 Task: For each card linked "for an incomplete item" in checklist "progress"
Action: Mouse moved to (1127, 86)
Screenshot: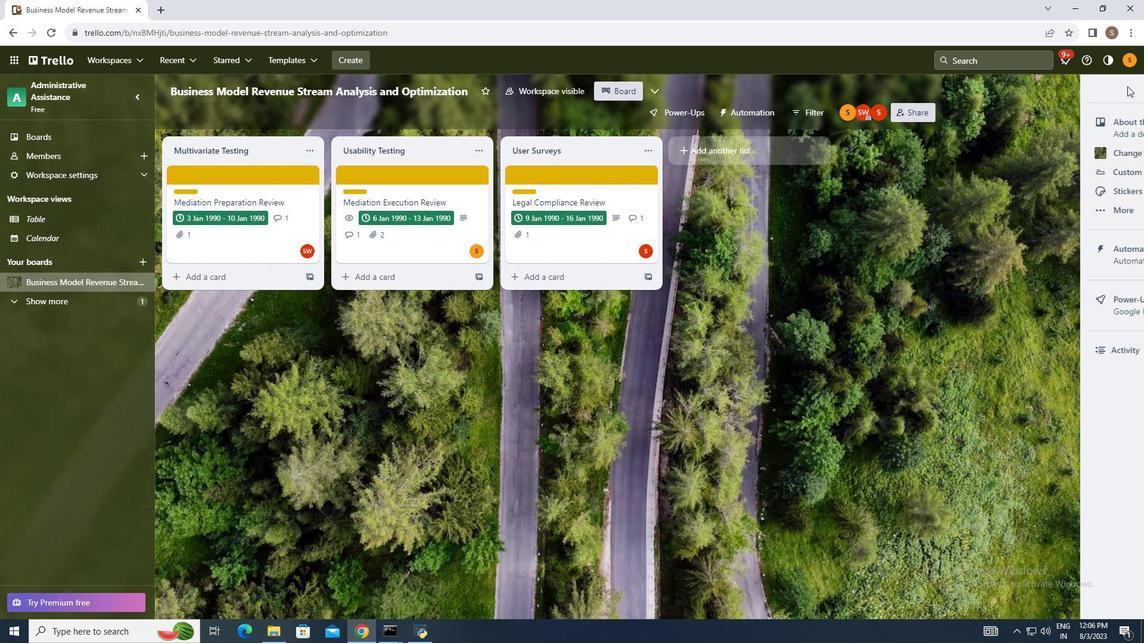 
Action: Mouse pressed left at (1127, 86)
Screenshot: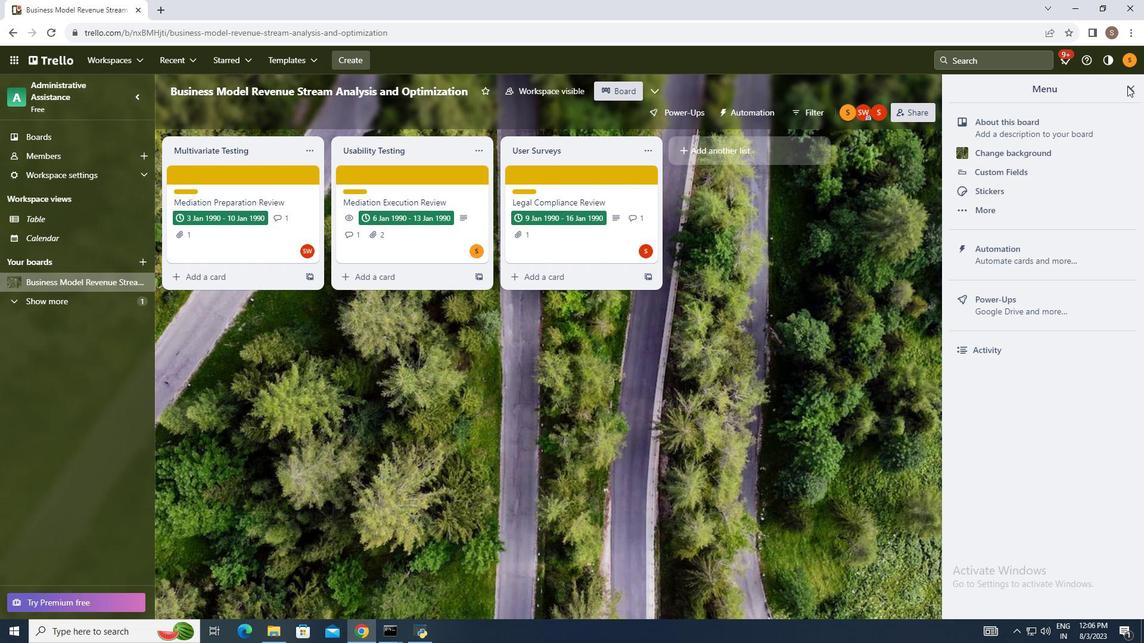 
Action: Mouse moved to (1025, 252)
Screenshot: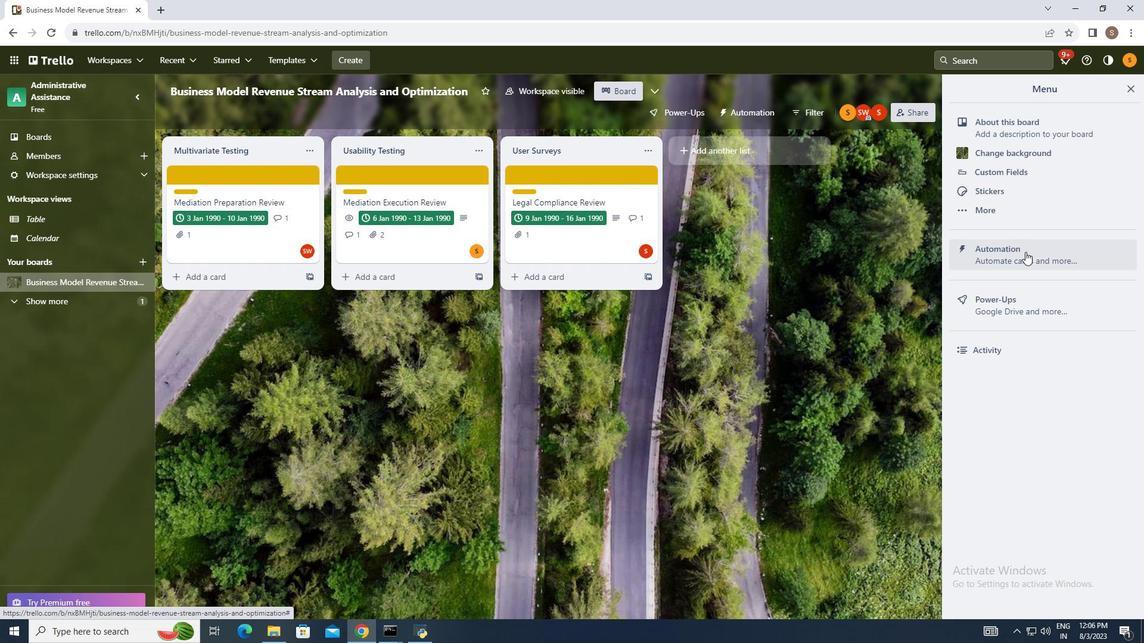 
Action: Mouse pressed left at (1025, 252)
Screenshot: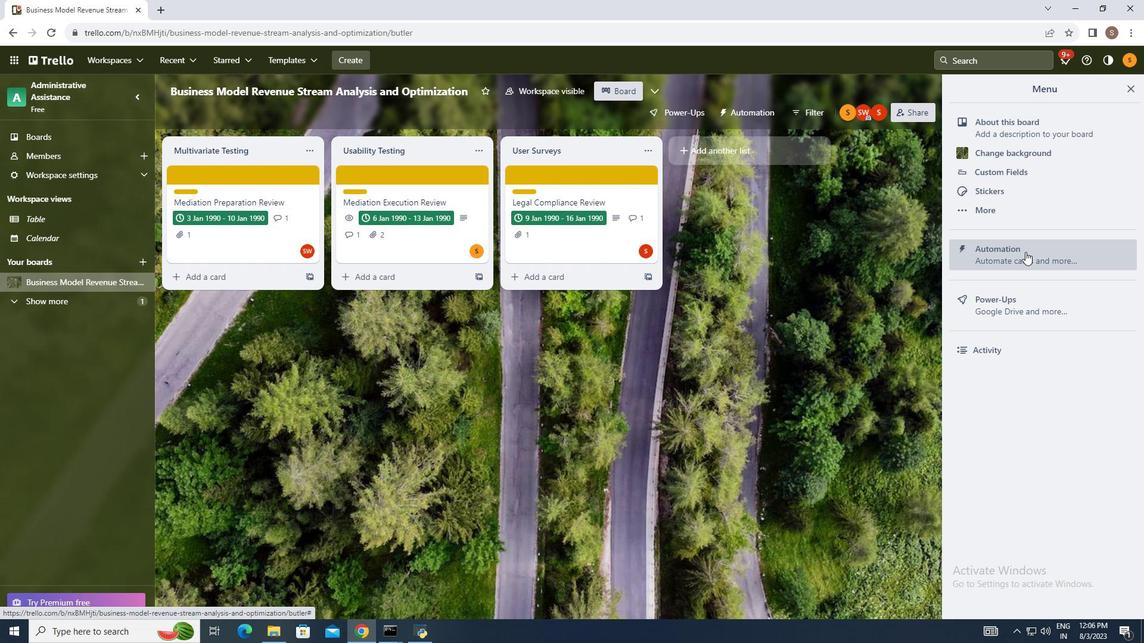 
Action: Mouse moved to (217, 308)
Screenshot: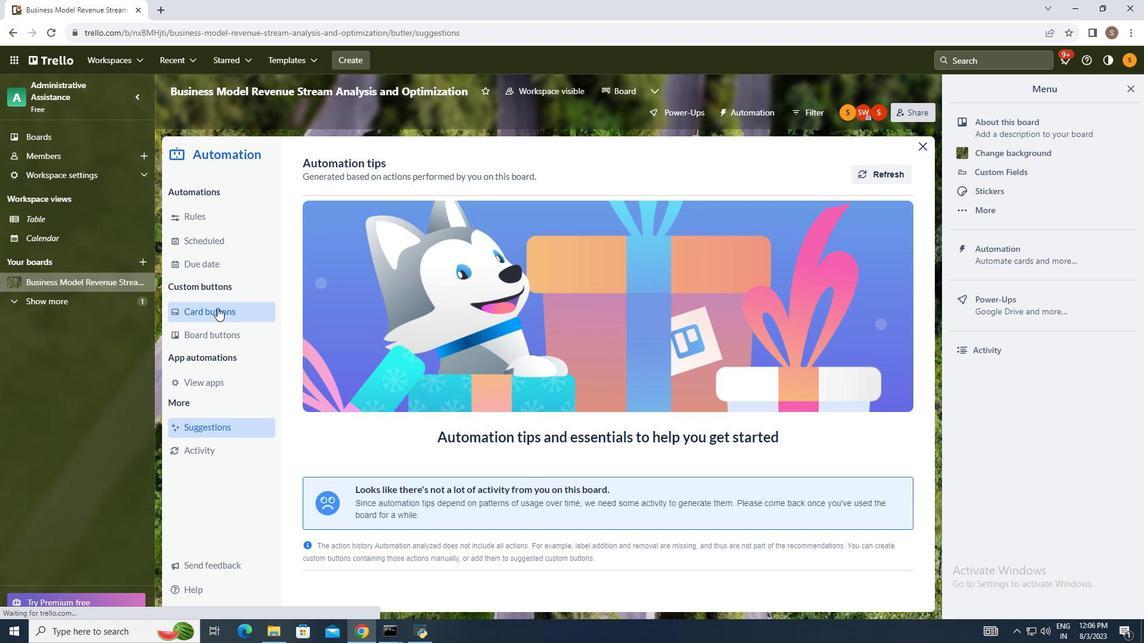 
Action: Mouse pressed left at (217, 308)
Screenshot: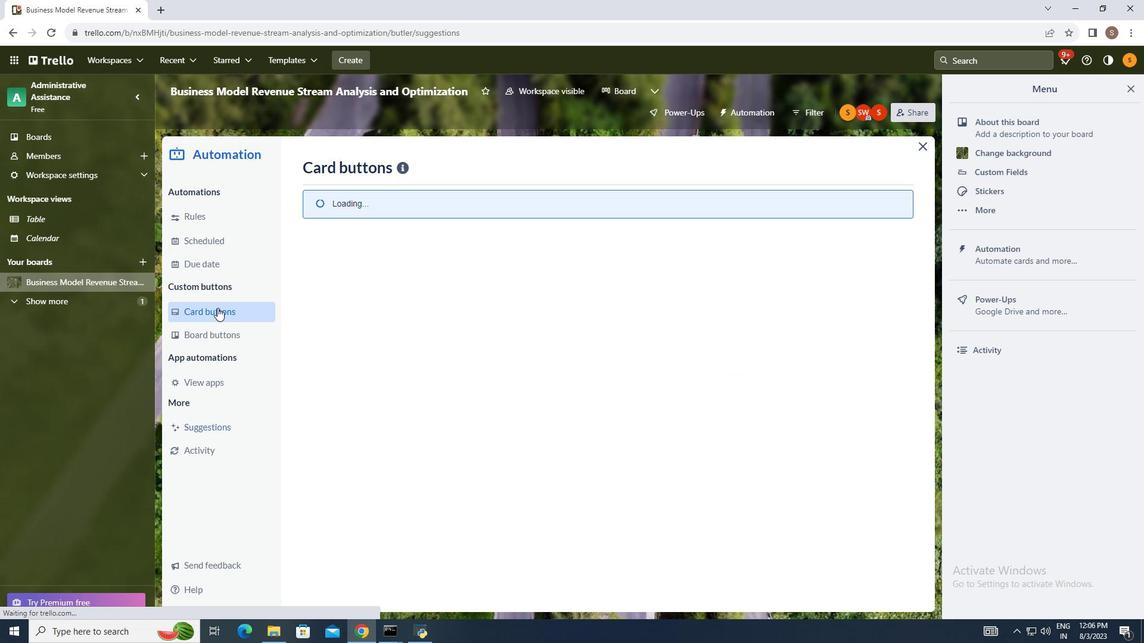 
Action: Mouse moved to (865, 165)
Screenshot: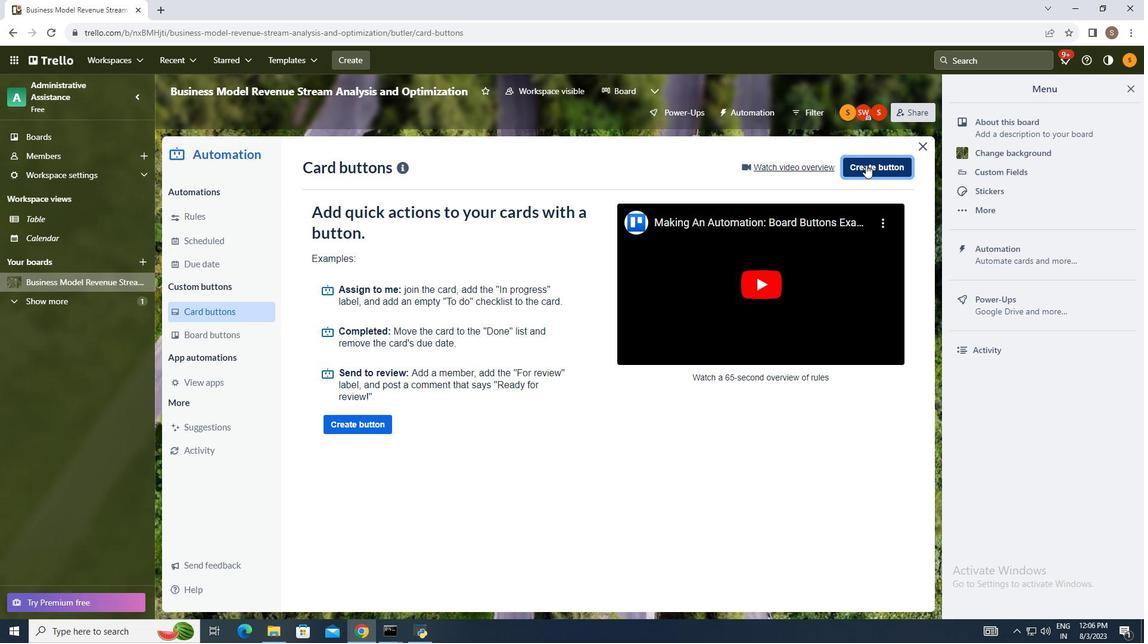 
Action: Mouse pressed left at (865, 165)
Screenshot: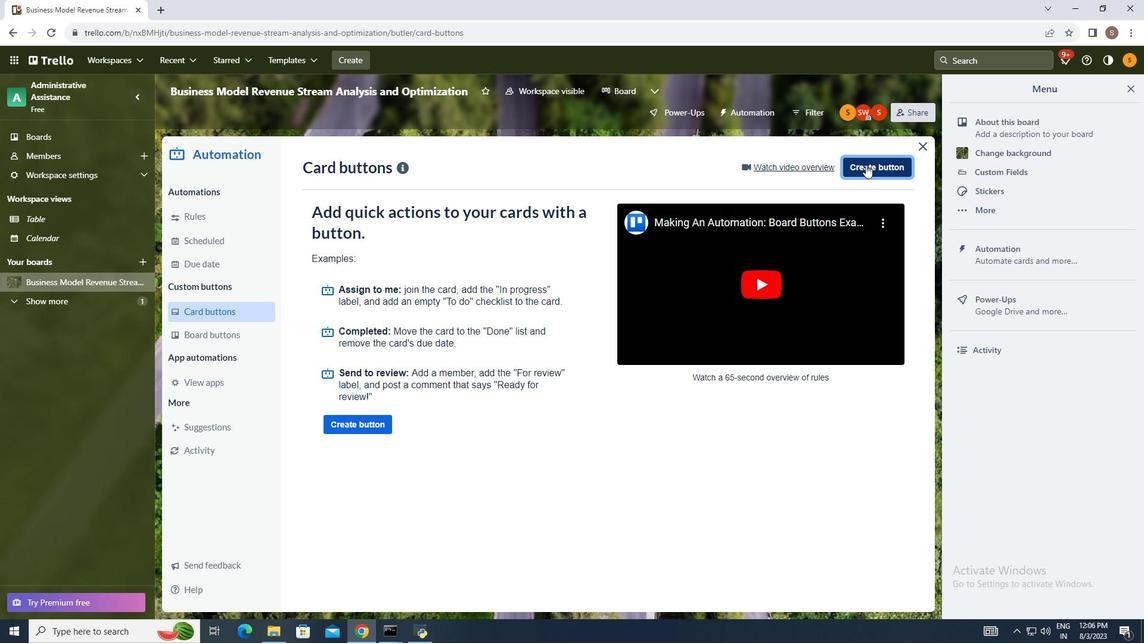 
Action: Mouse moved to (619, 331)
Screenshot: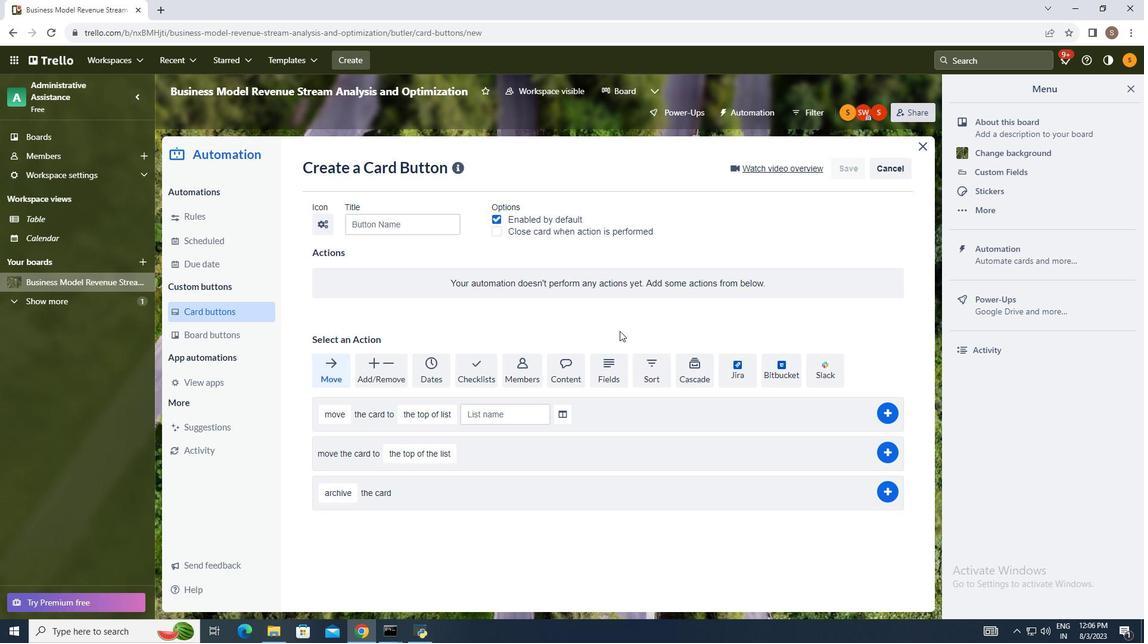 
Action: Mouse pressed left at (619, 331)
Screenshot: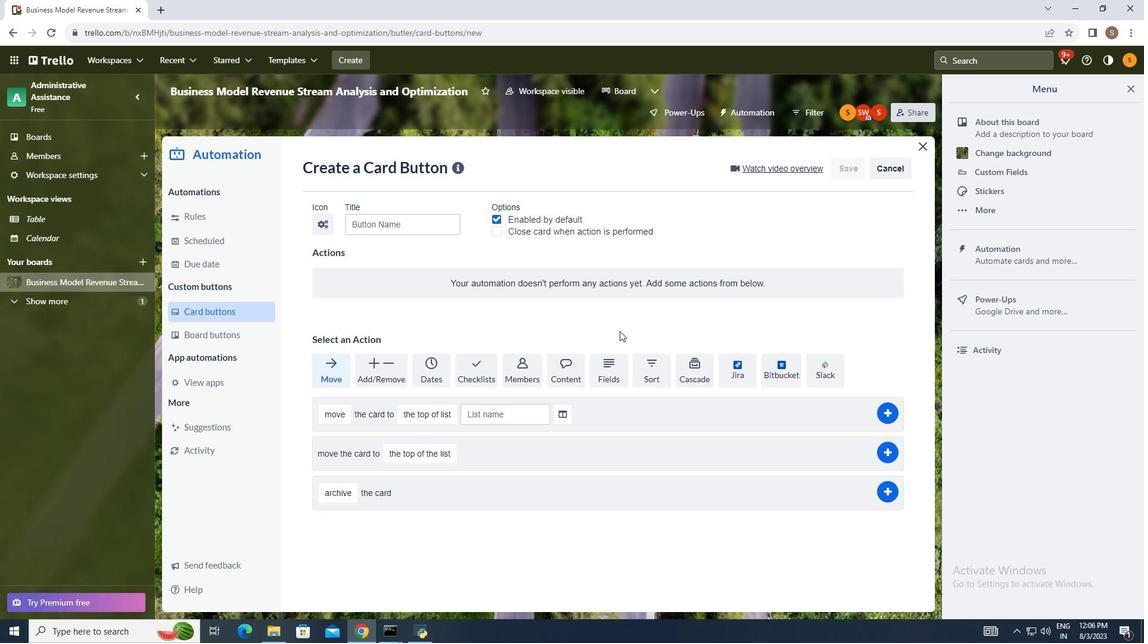 
Action: Mouse moved to (685, 366)
Screenshot: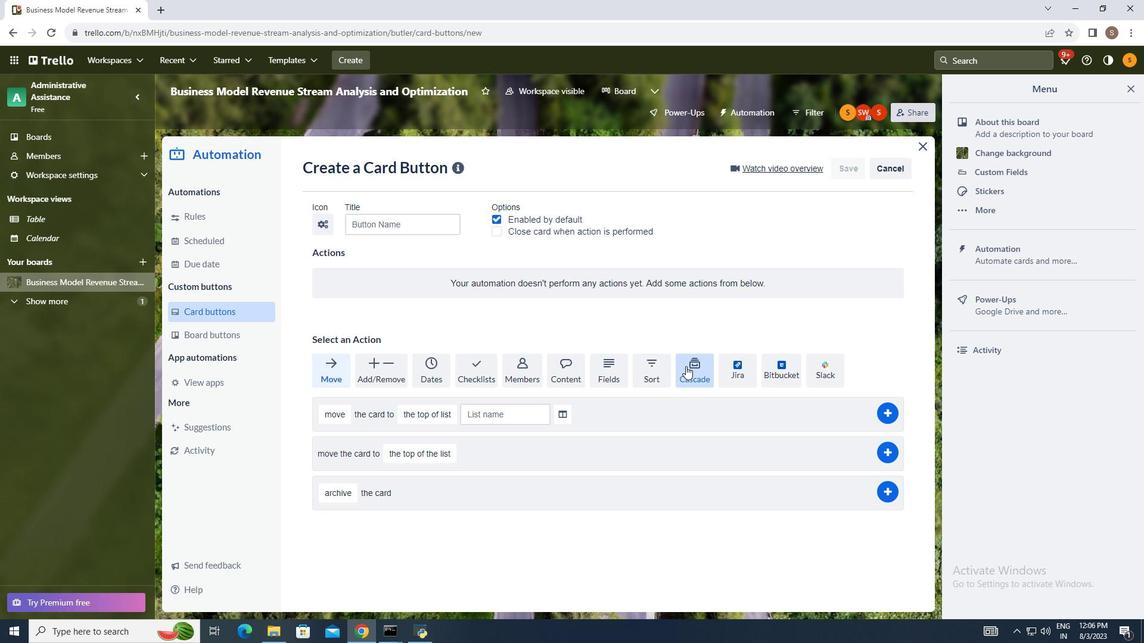 
Action: Mouse pressed left at (685, 366)
Screenshot: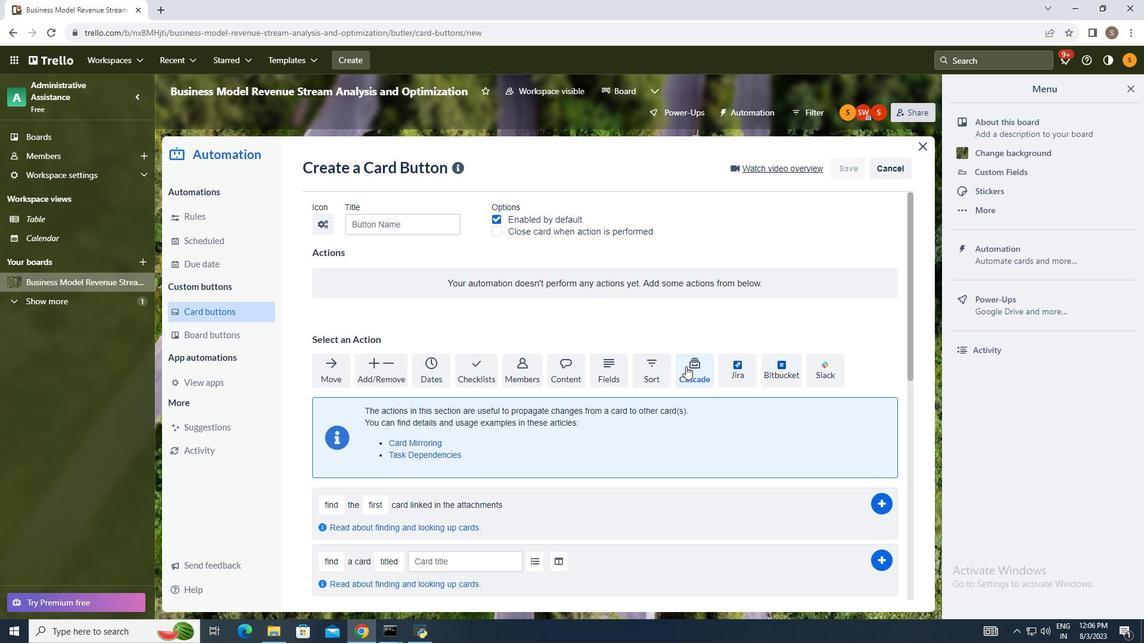 
Action: Mouse moved to (626, 402)
Screenshot: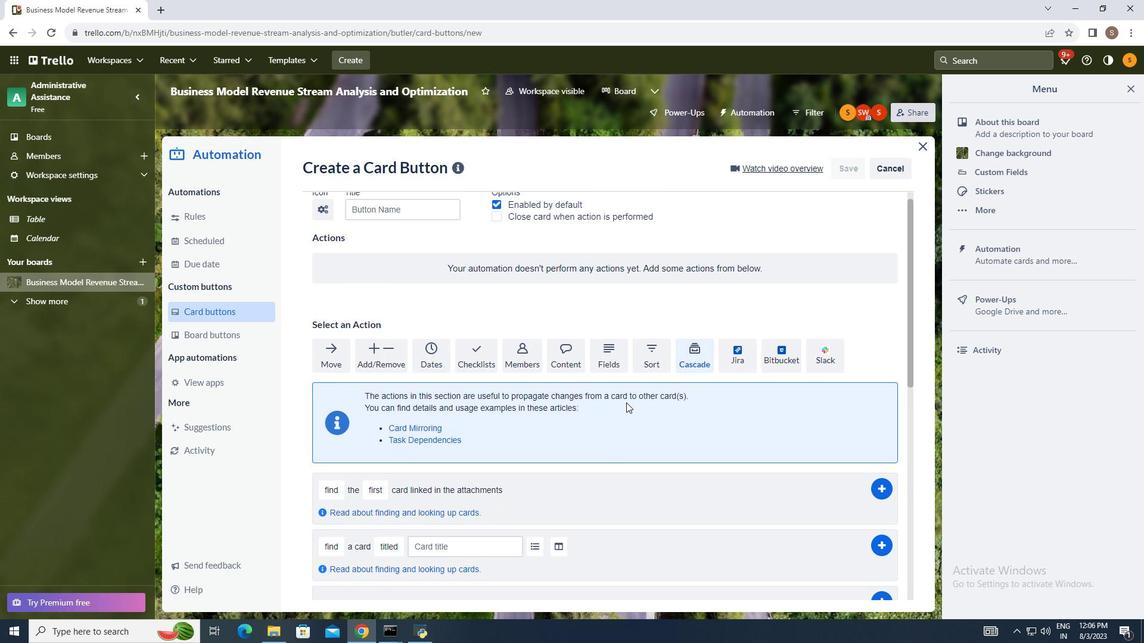 
Action: Mouse scrolled (626, 402) with delta (0, 0)
Screenshot: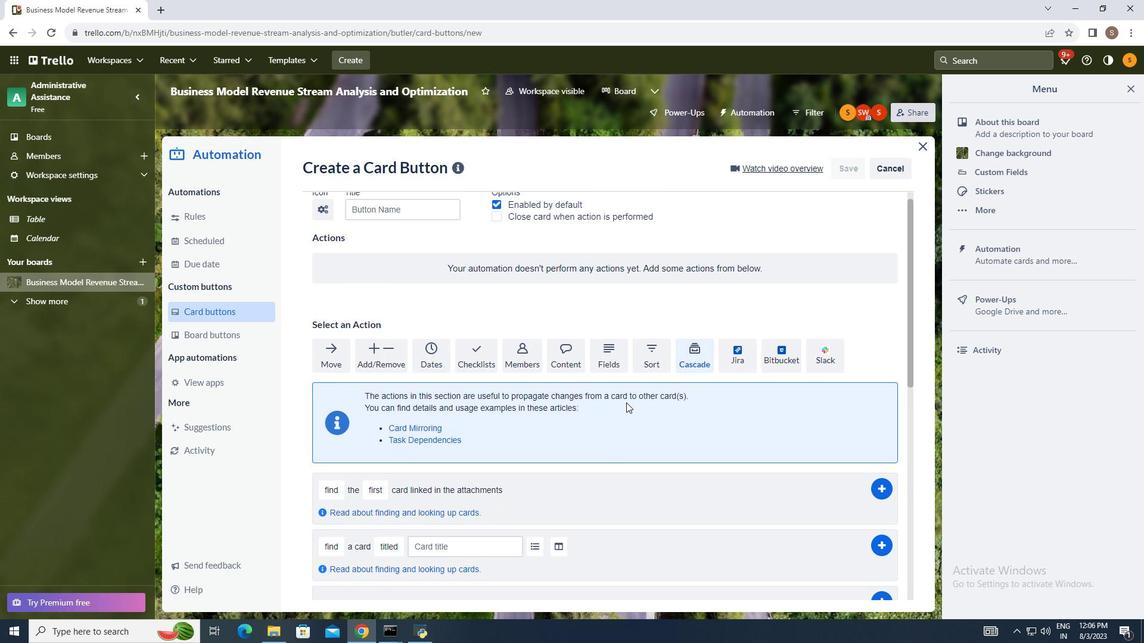 
Action: Mouse moved to (625, 403)
Screenshot: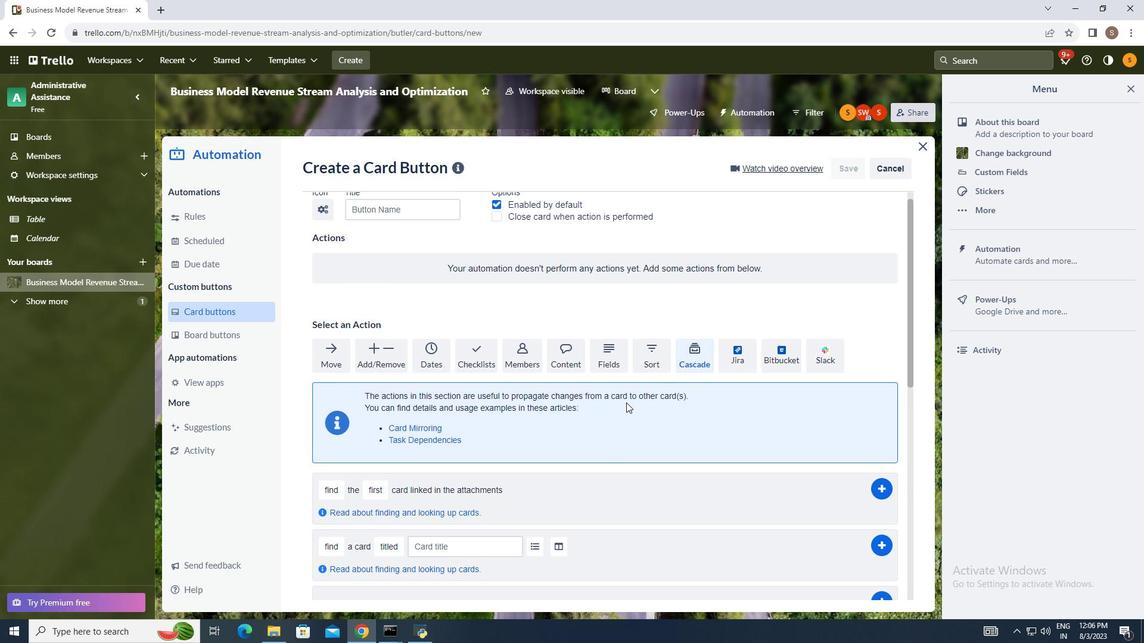 
Action: Mouse scrolled (625, 404) with delta (0, 0)
Screenshot: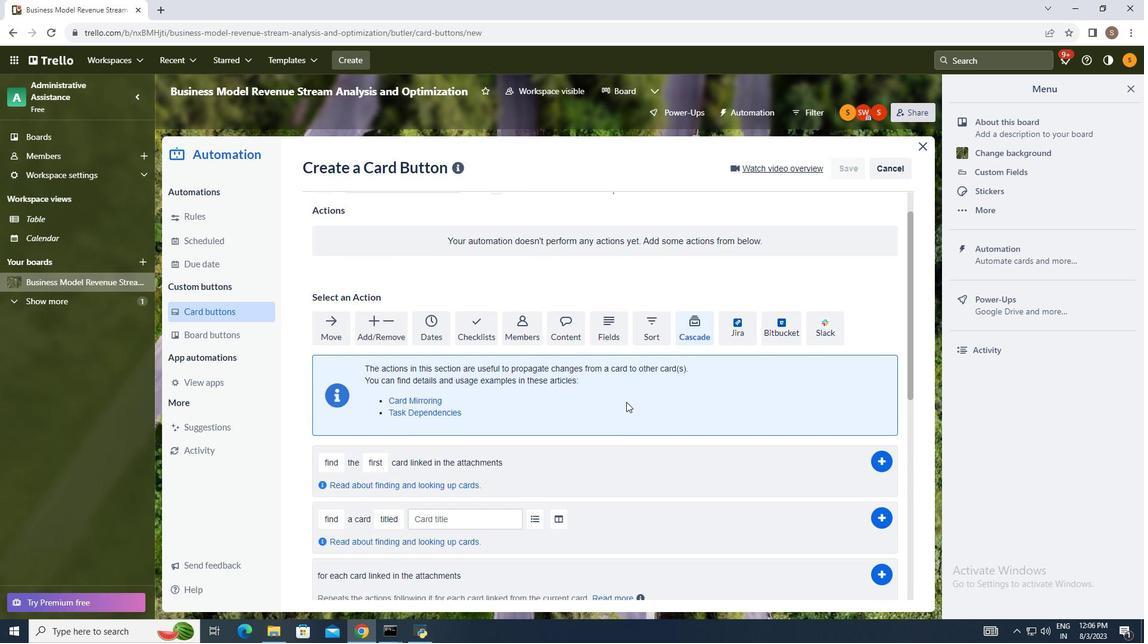 
Action: Mouse scrolled (625, 402) with delta (0, 0)
Screenshot: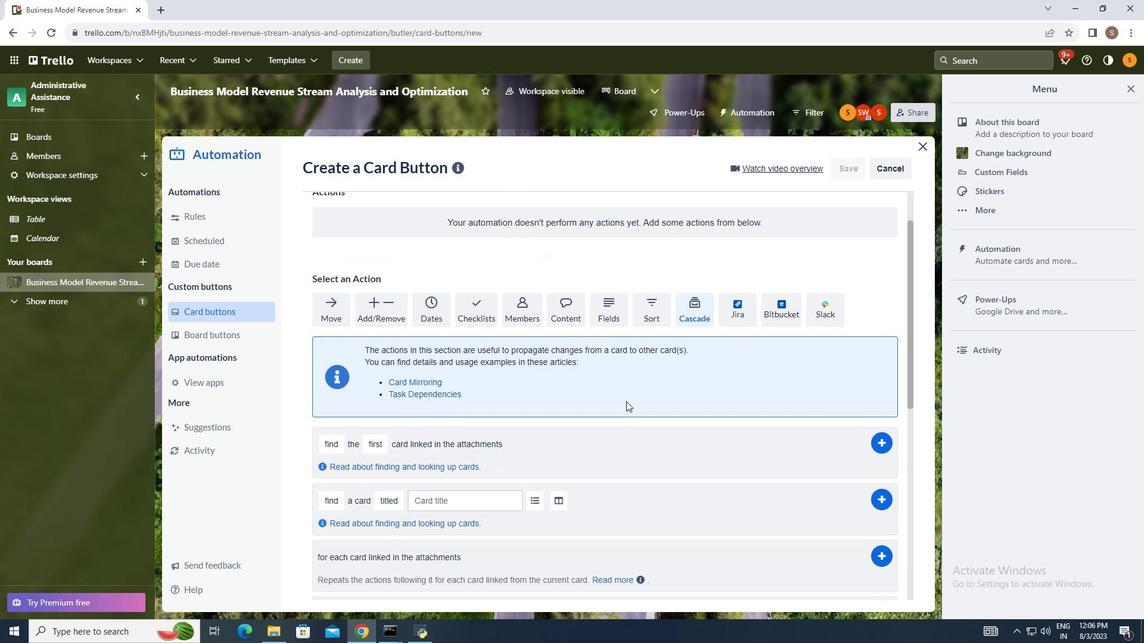 
Action: Mouse moved to (626, 402)
Screenshot: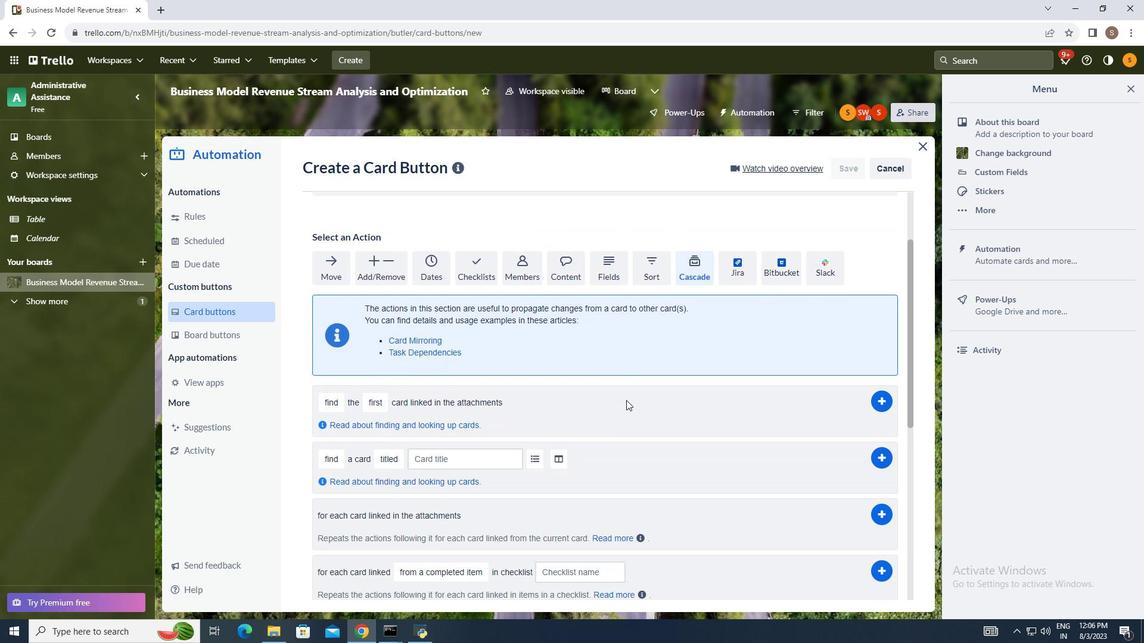
Action: Mouse scrolled (626, 402) with delta (0, 0)
Screenshot: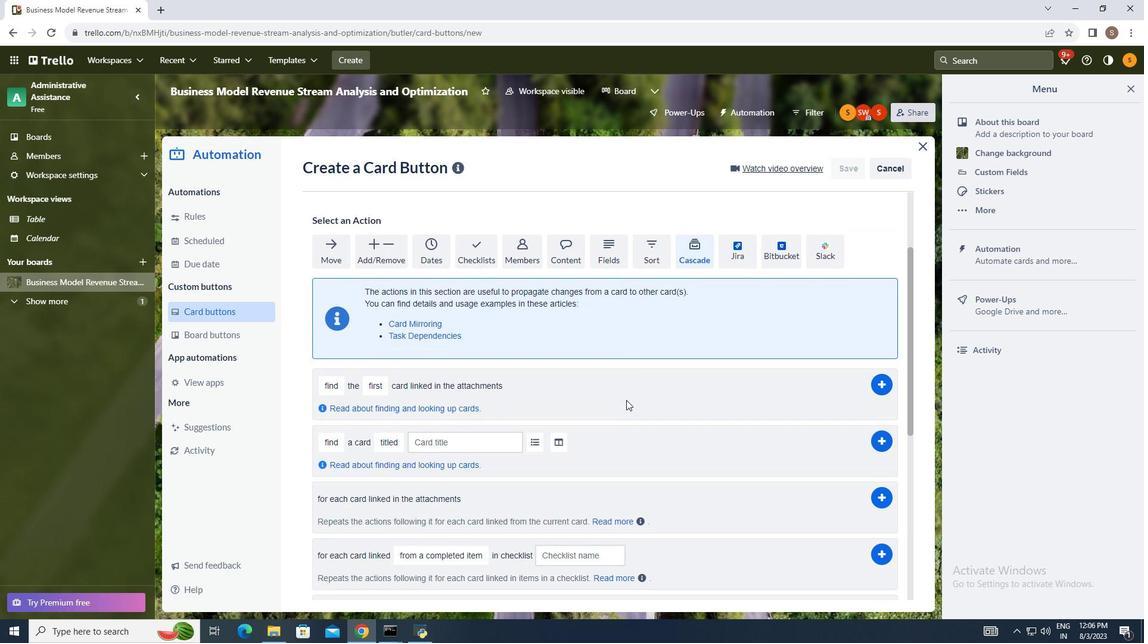 
Action: Mouse scrolled (626, 403) with delta (0, 0)
Screenshot: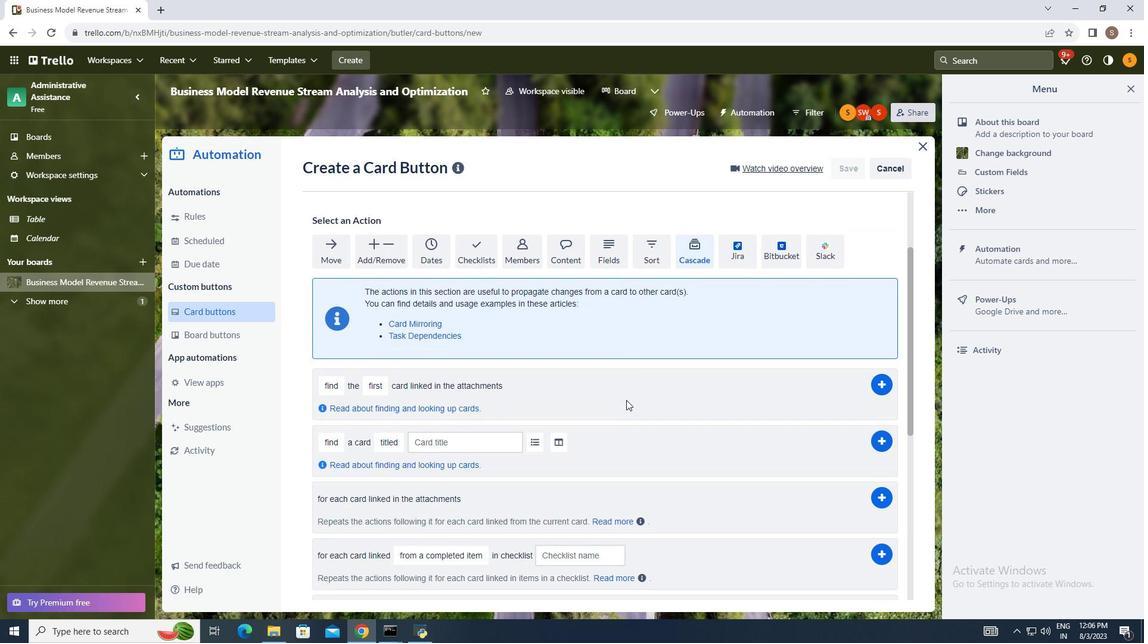 
Action: Mouse moved to (626, 402)
Screenshot: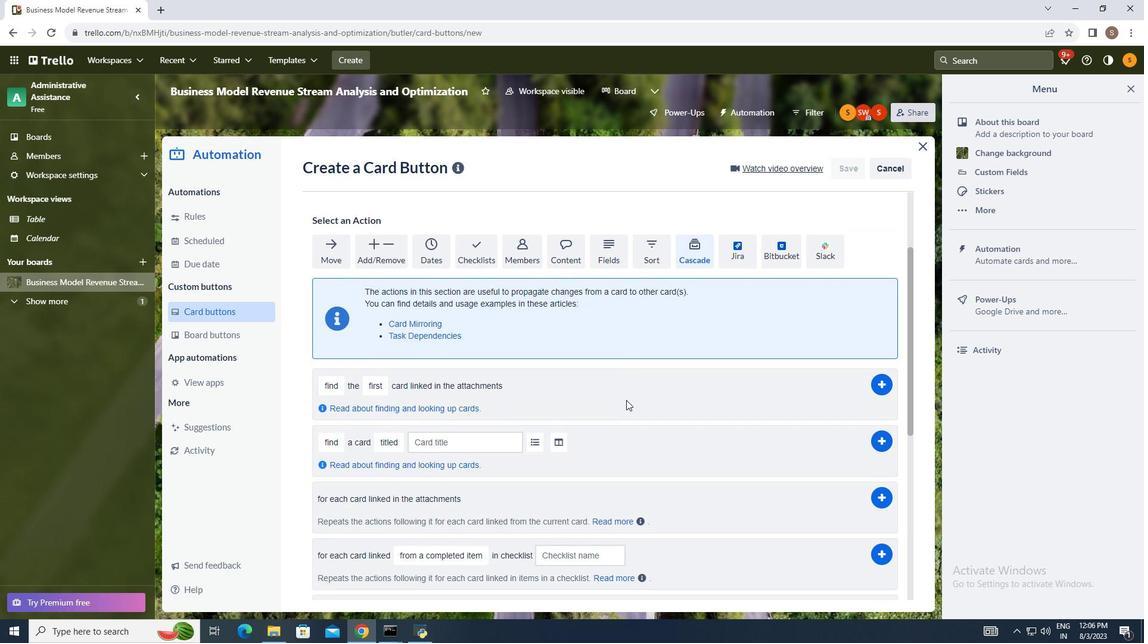 
Action: Mouse scrolled (626, 401) with delta (0, 0)
Screenshot: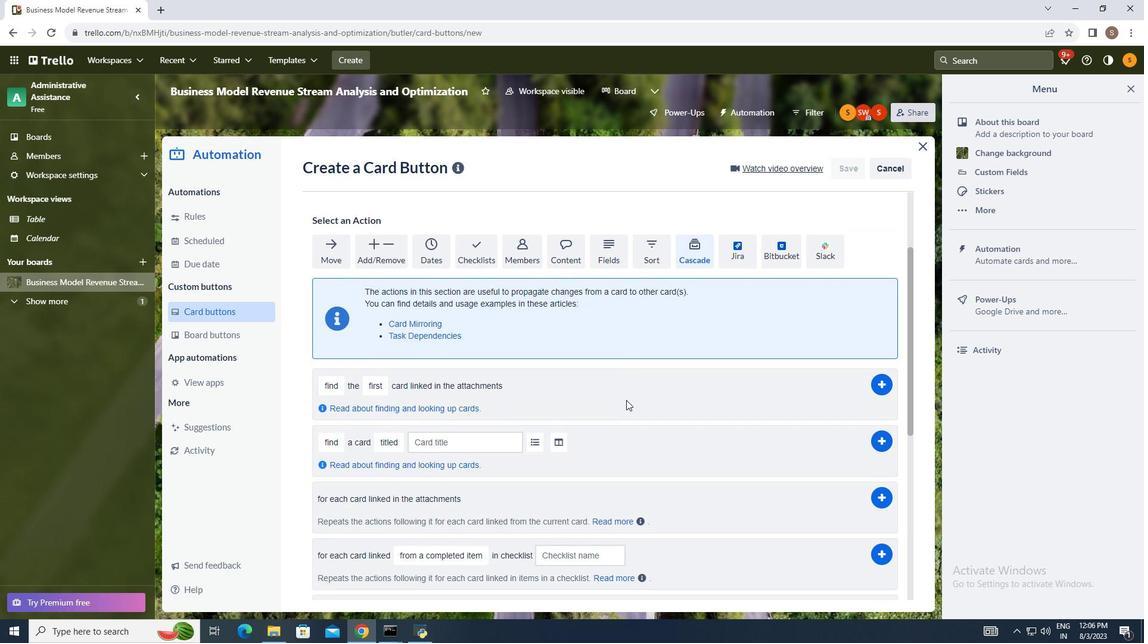 
Action: Mouse moved to (630, 399)
Screenshot: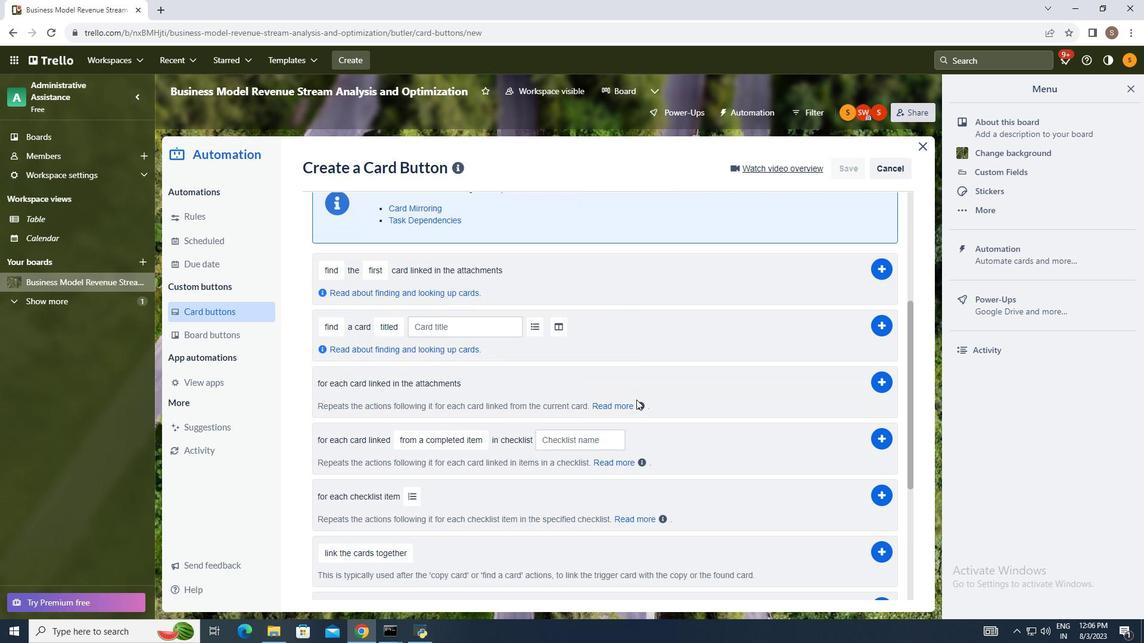 
Action: Mouse scrolled (630, 399) with delta (0, 0)
Screenshot: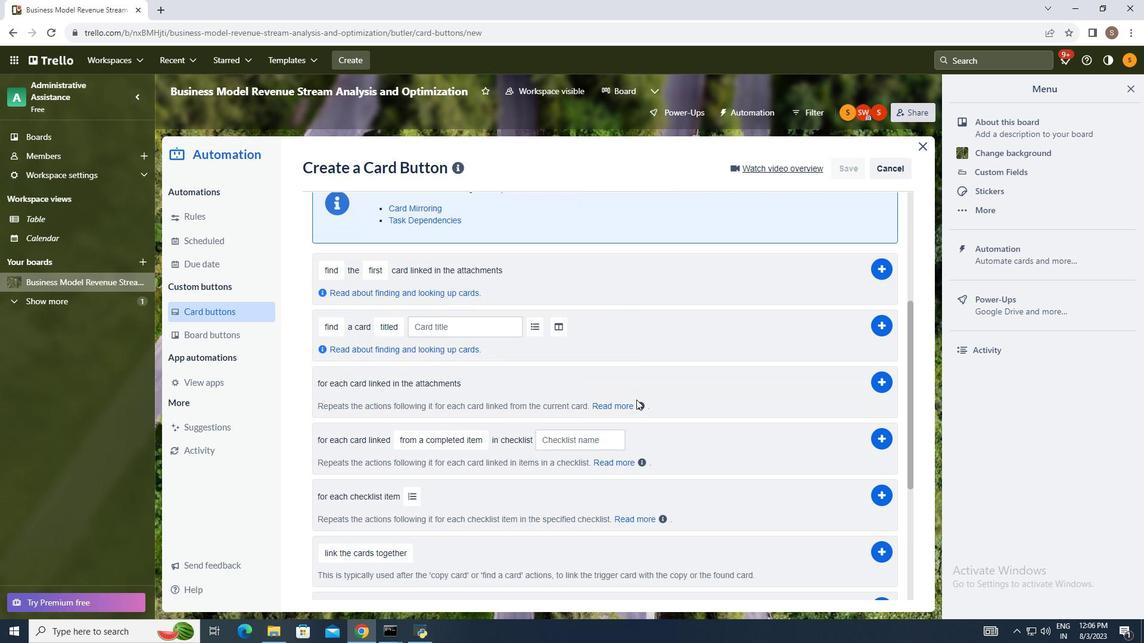 
Action: Mouse moved to (632, 399)
Screenshot: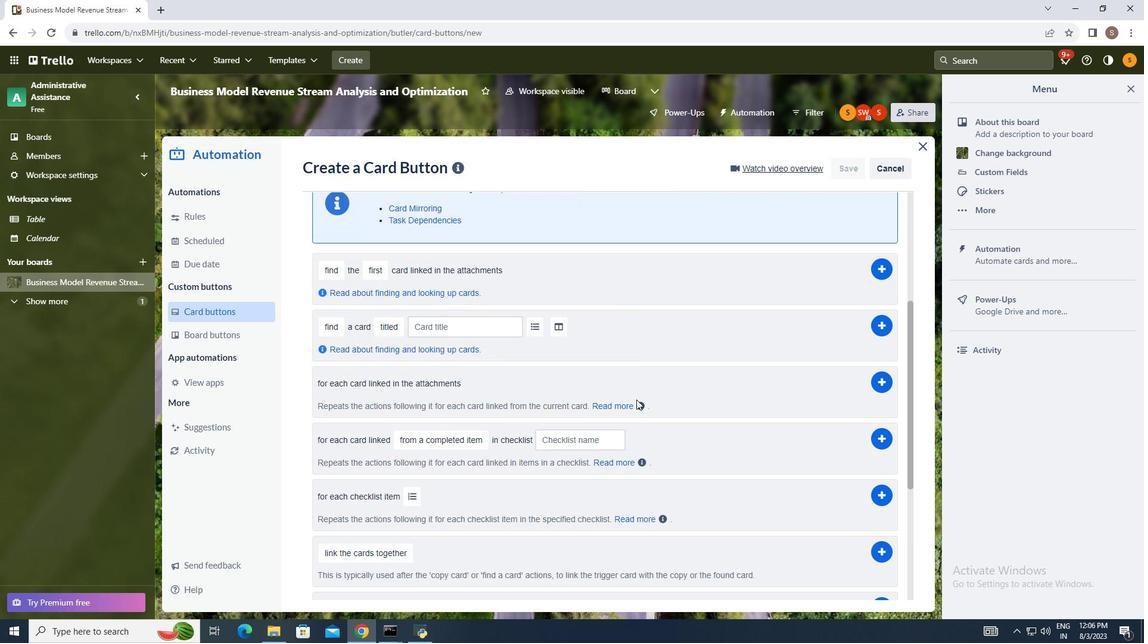 
Action: Mouse scrolled (632, 399) with delta (0, 0)
Screenshot: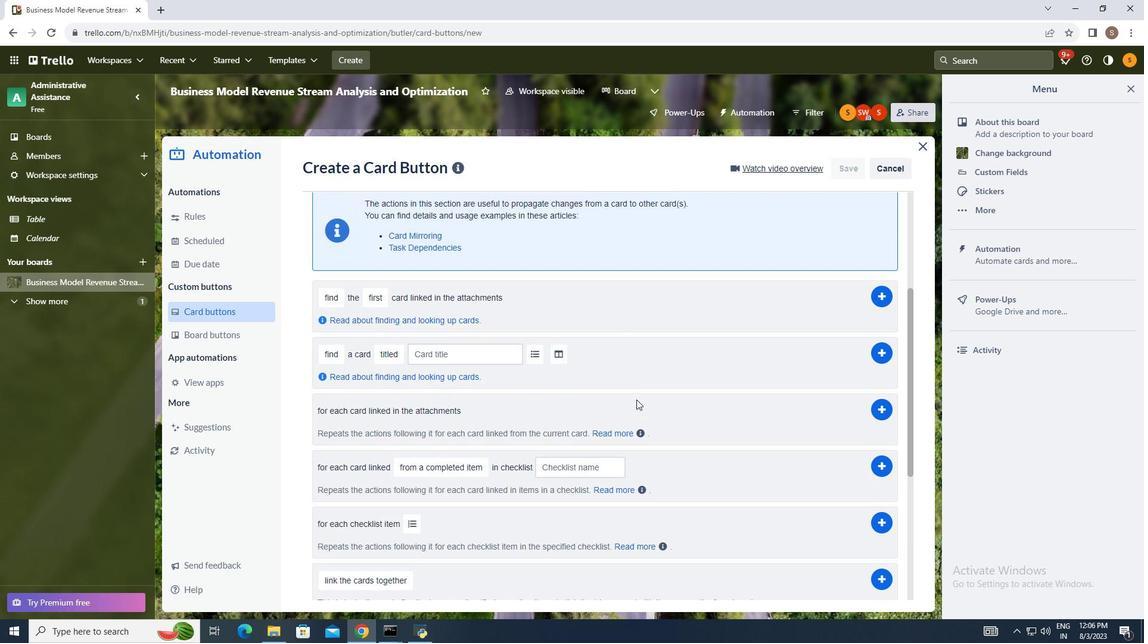 
Action: Mouse moved to (632, 399)
Screenshot: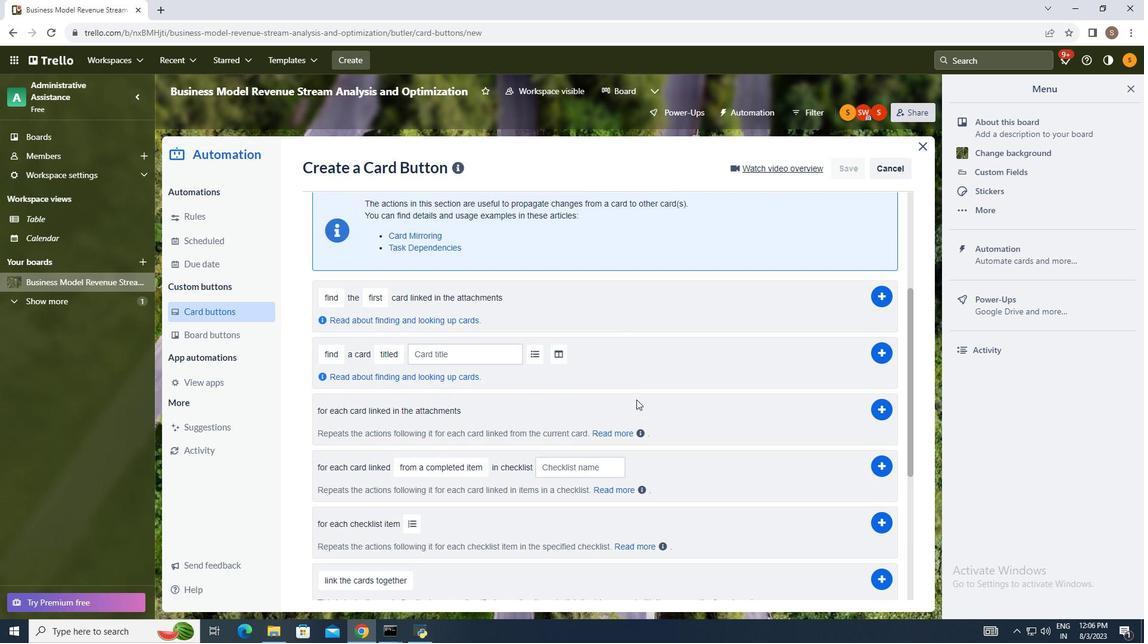 
Action: Mouse scrolled (632, 400) with delta (0, 0)
Screenshot: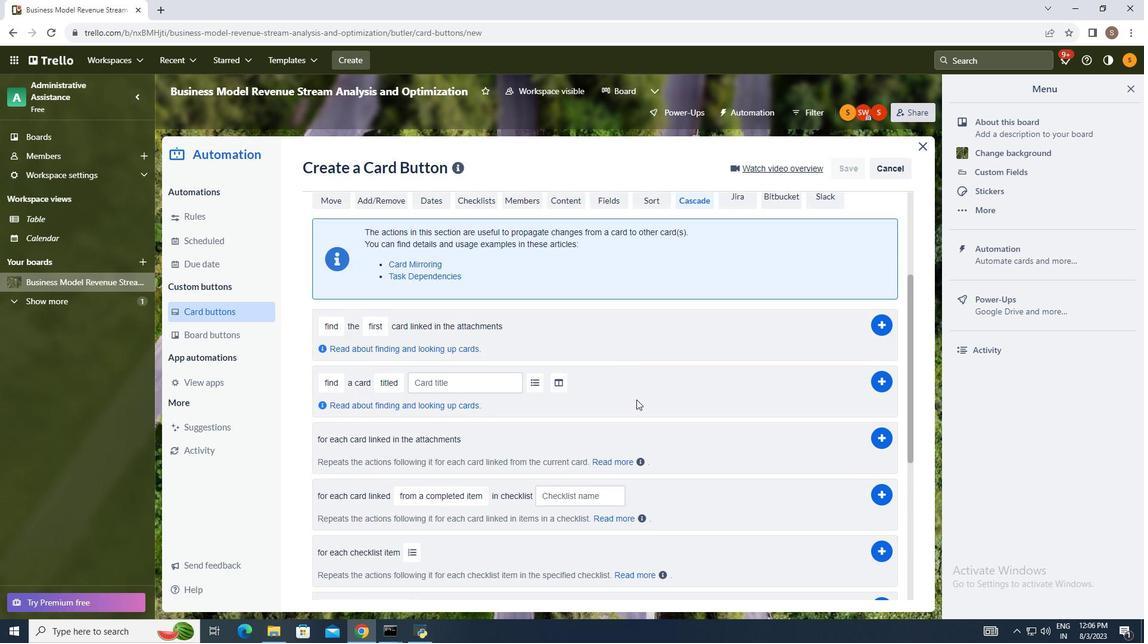 
Action: Mouse moved to (436, 497)
Screenshot: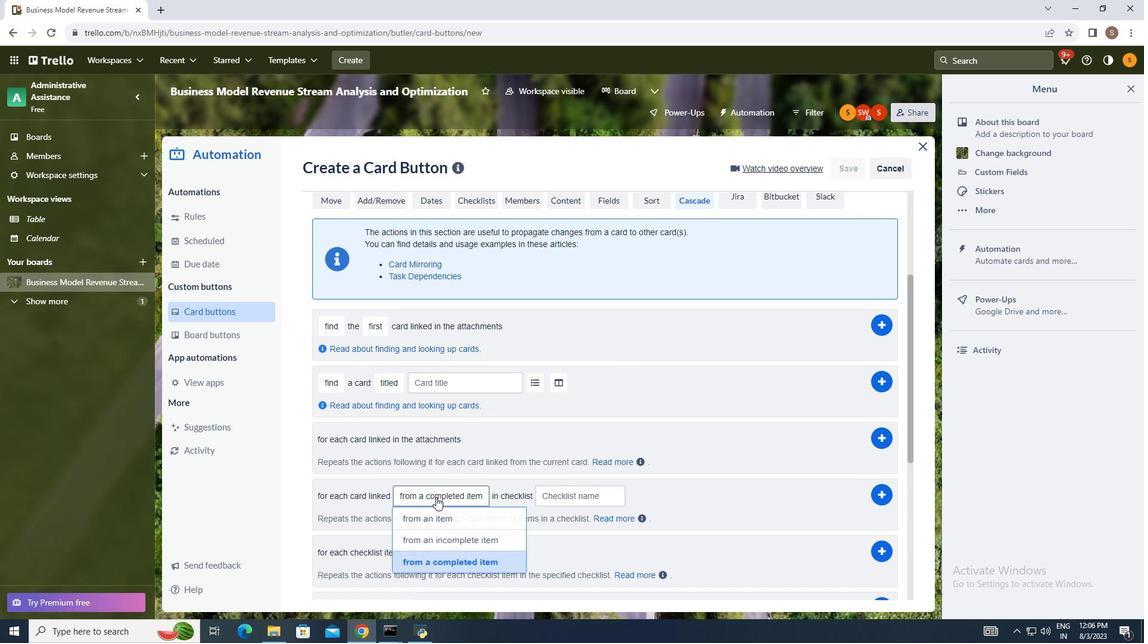 
Action: Mouse pressed left at (436, 497)
Screenshot: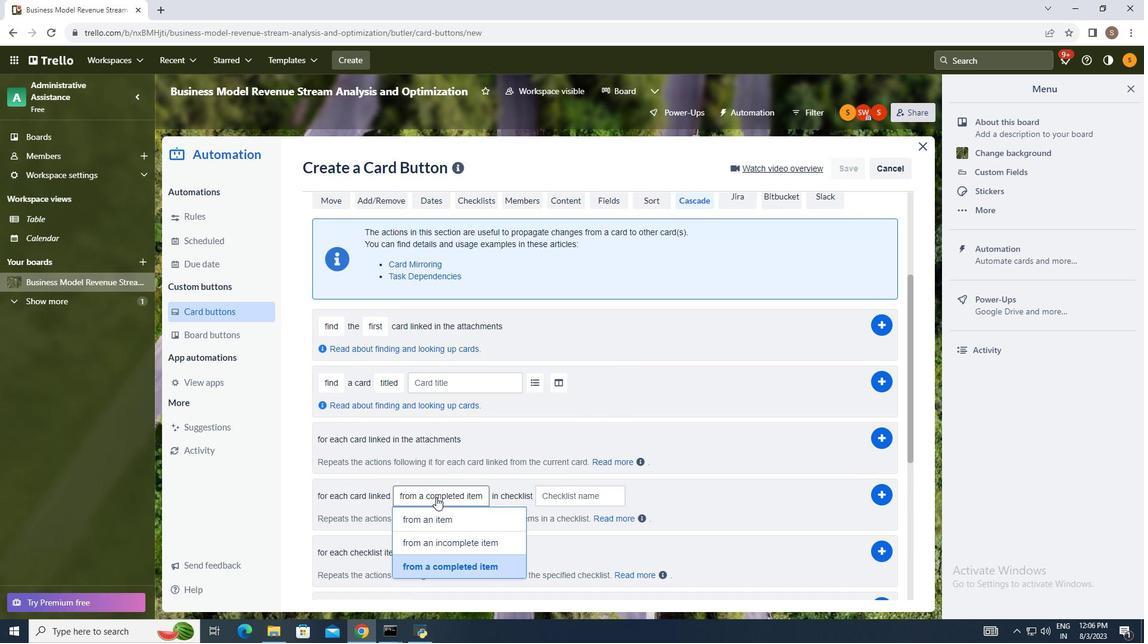 
Action: Mouse moved to (471, 542)
Screenshot: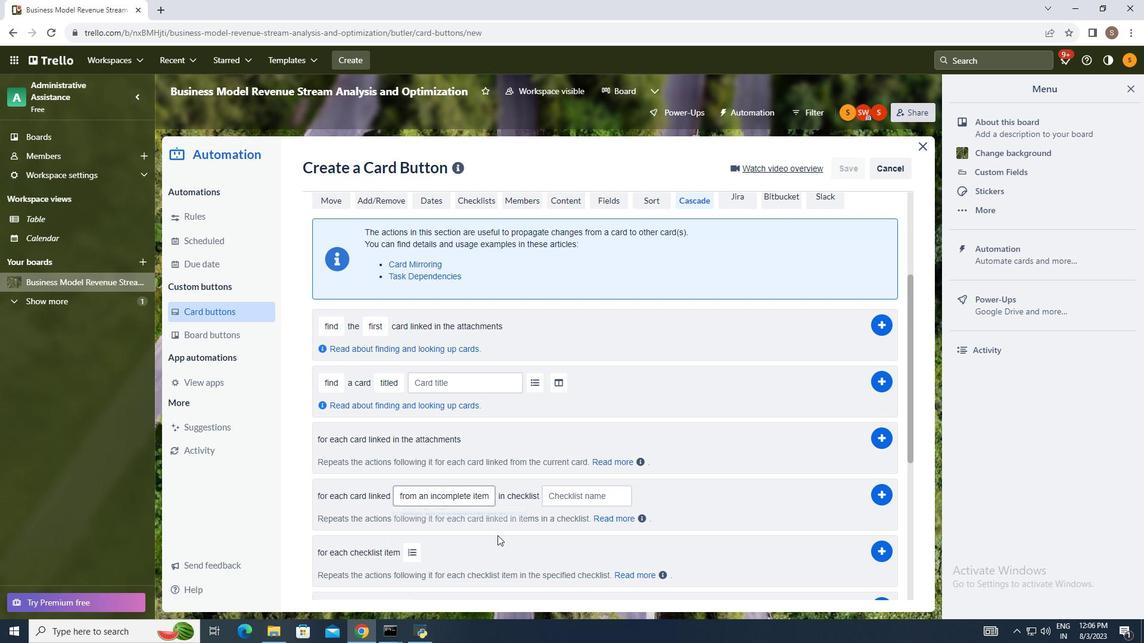 
Action: Mouse pressed left at (471, 542)
Screenshot: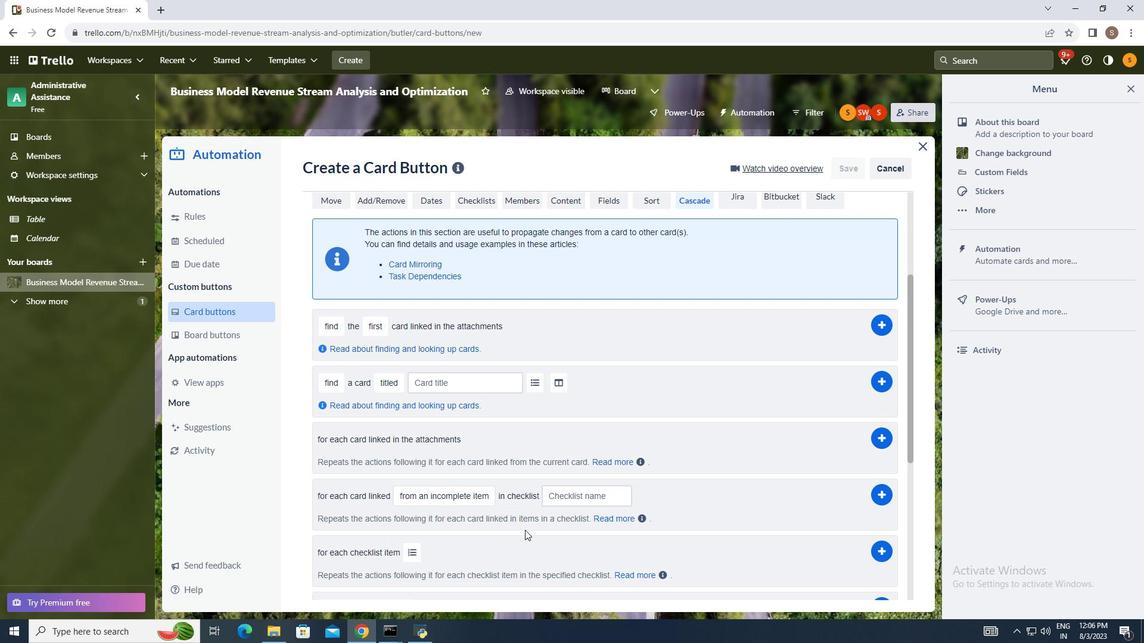 
Action: Mouse moved to (581, 497)
Screenshot: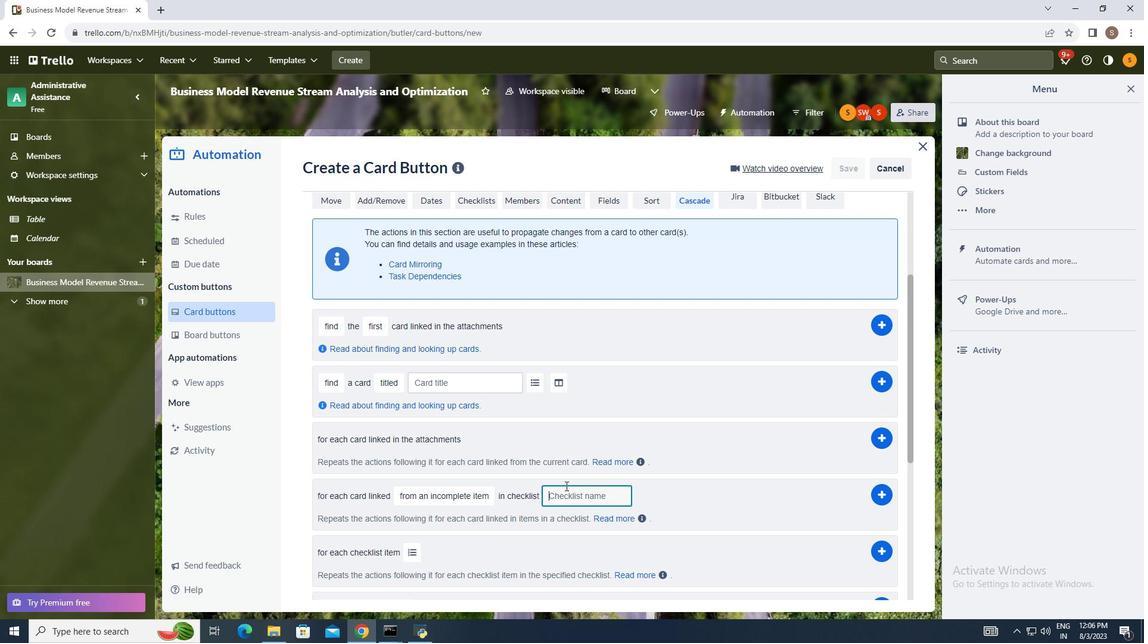 
Action: Mouse pressed left at (581, 497)
Screenshot: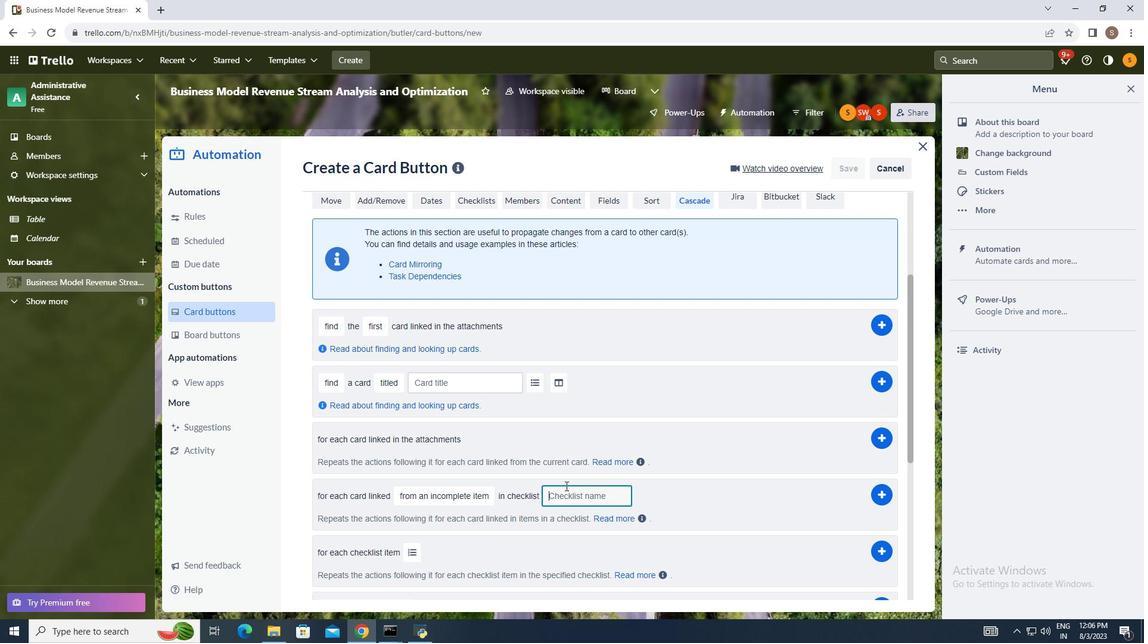 
Action: Mouse moved to (514, 433)
Screenshot: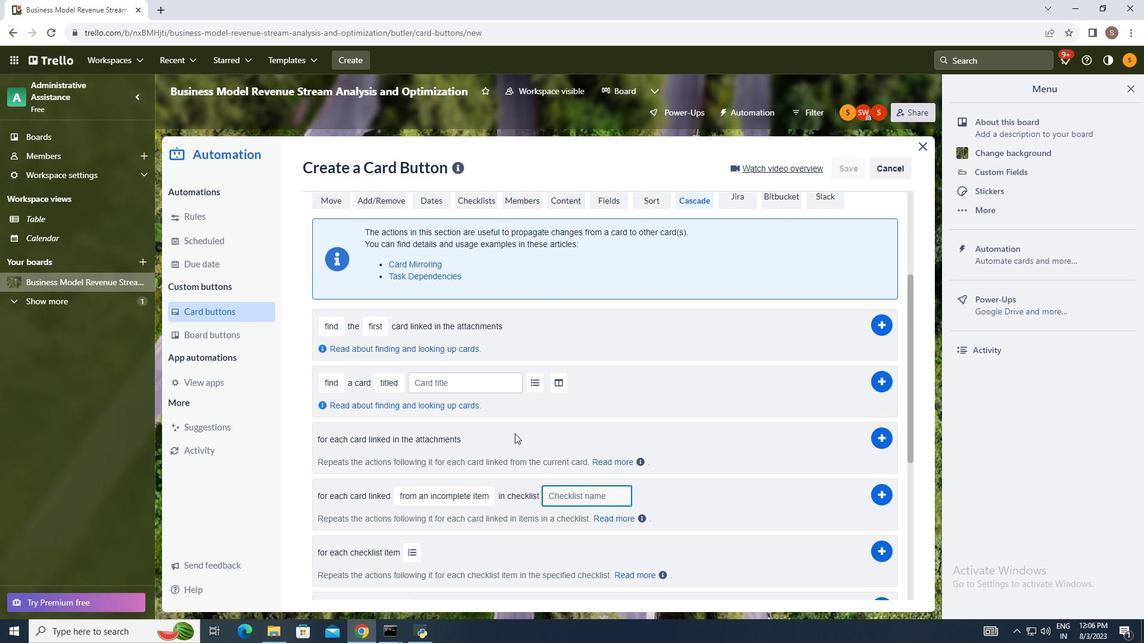 
Action: Key pressed progress
Screenshot: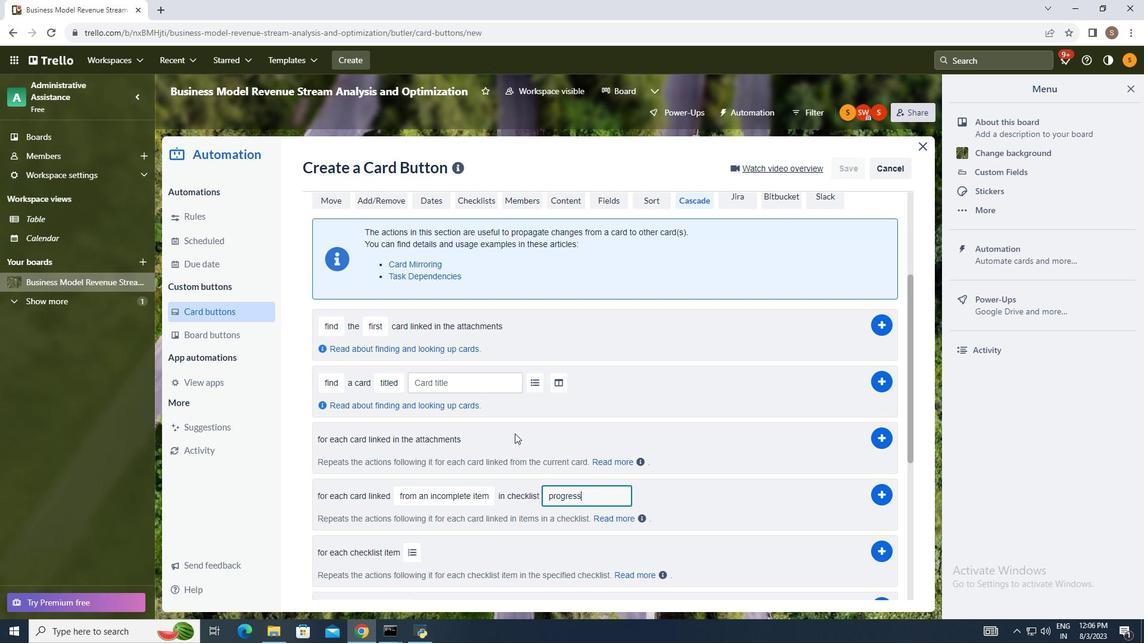 
Action: Mouse moved to (881, 490)
Screenshot: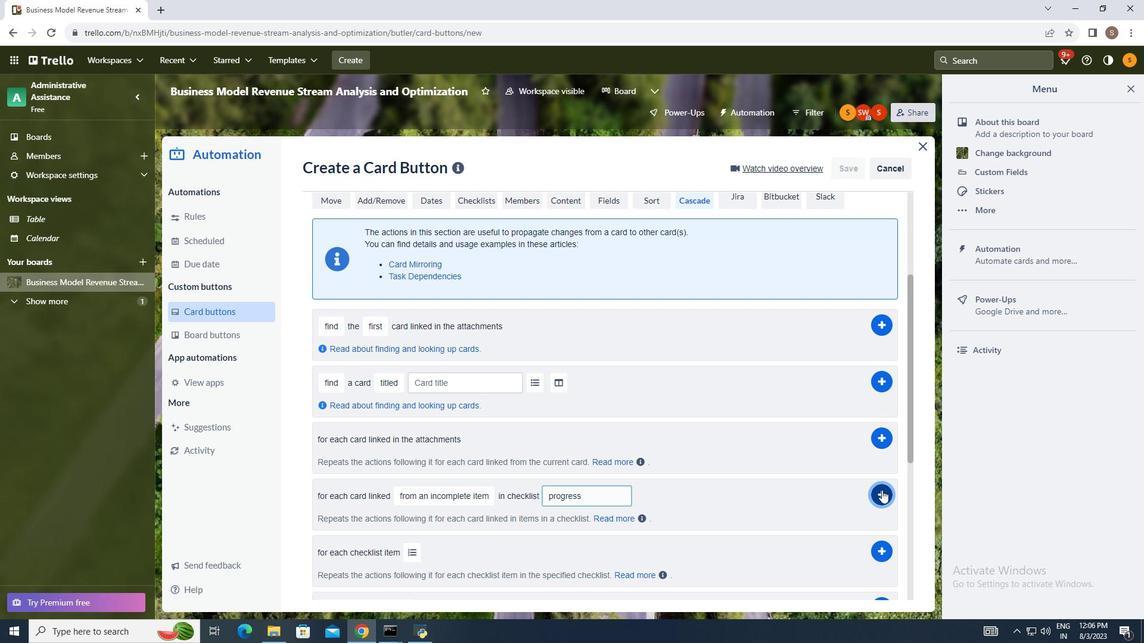 
Action: Mouse pressed left at (881, 490)
Screenshot: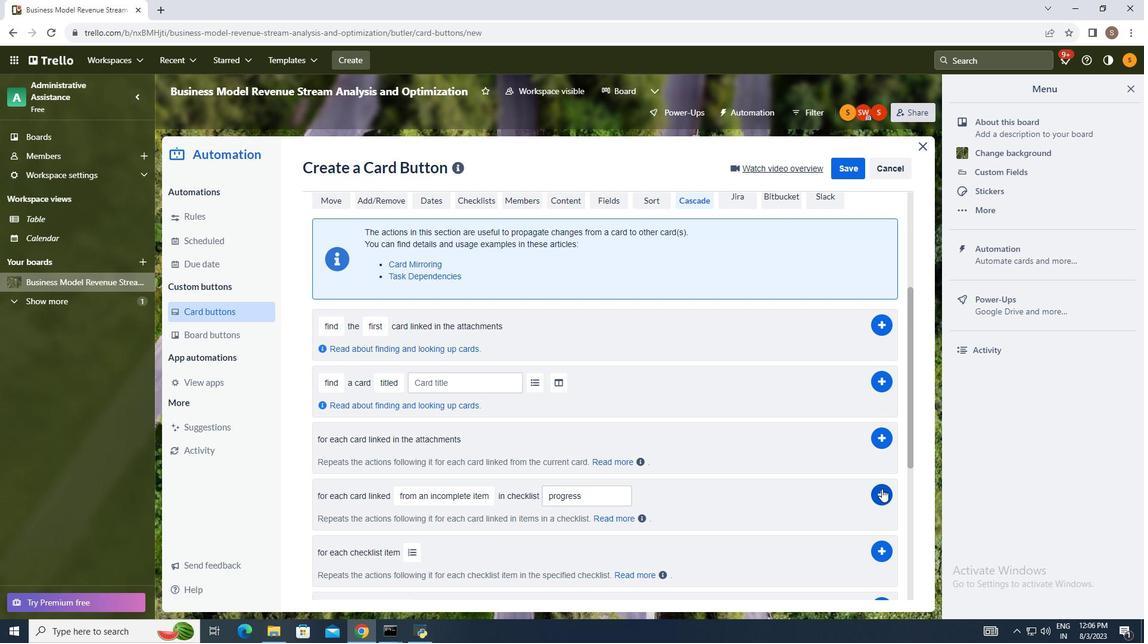 
Action: Mouse moved to (1067, 458)
Screenshot: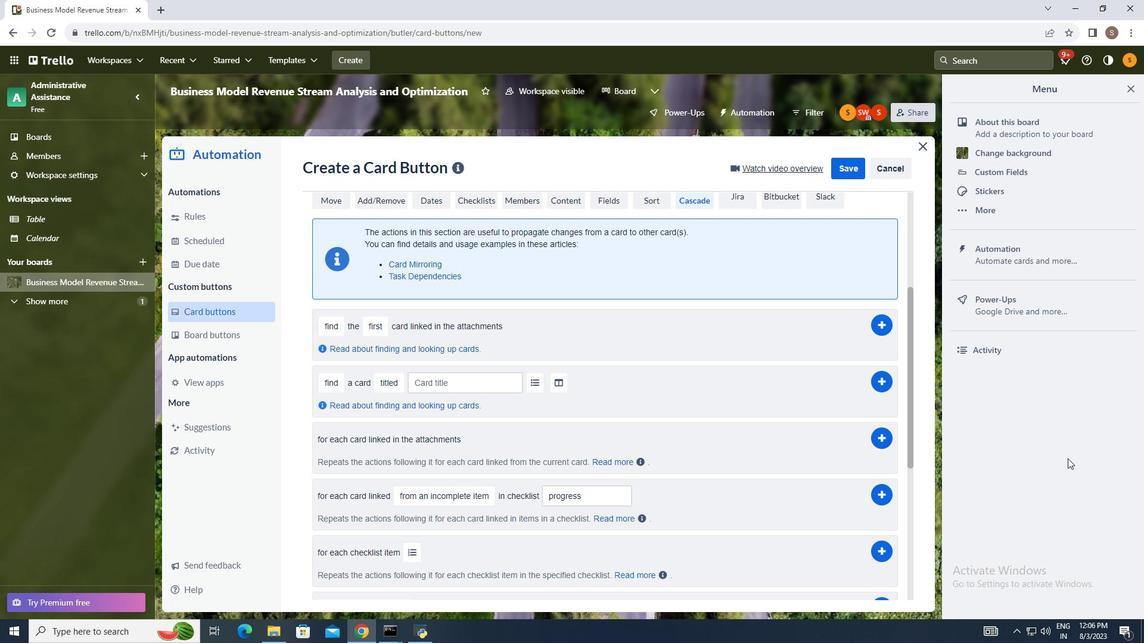 
